 Task: Show the differences between two branches with word-level granularity.
Action: Mouse moved to (91, 124)
Screenshot: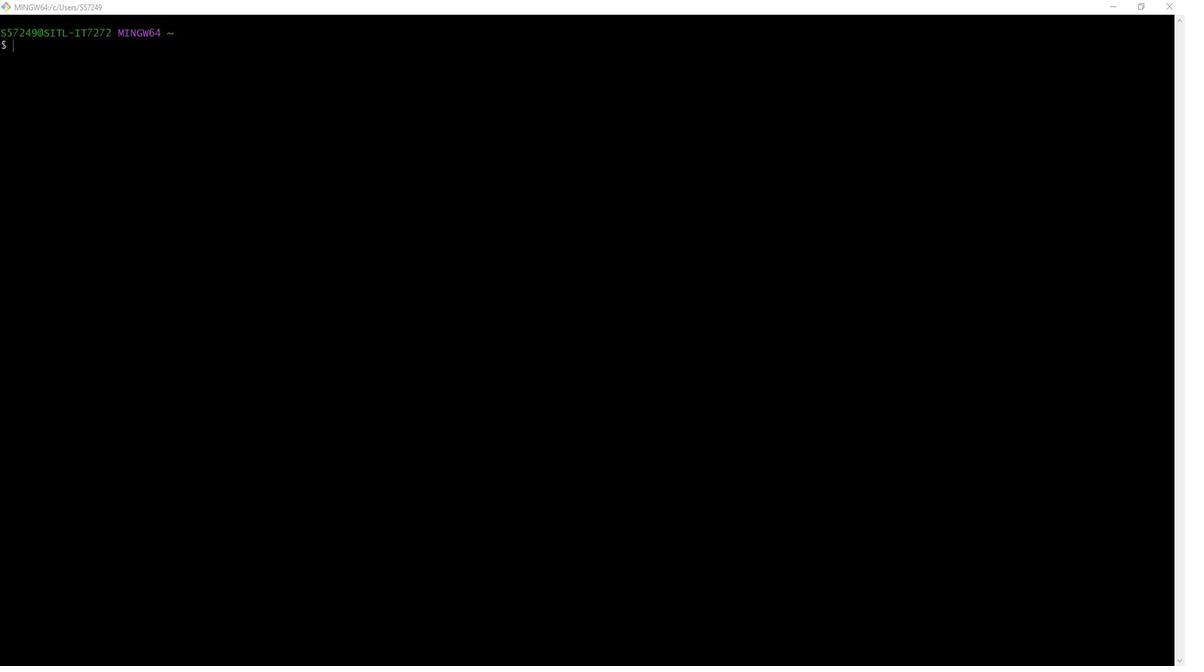 
Action: Mouse pressed left at (91, 124)
Screenshot: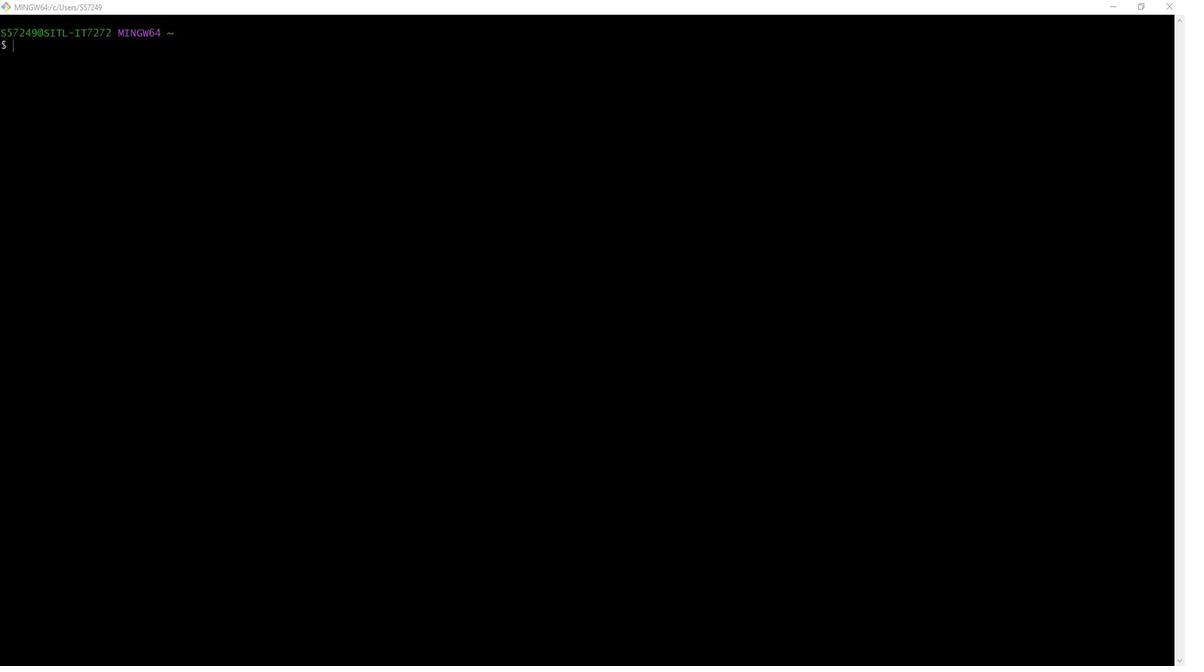 
Action: Mouse moved to (98, 80)
Screenshot: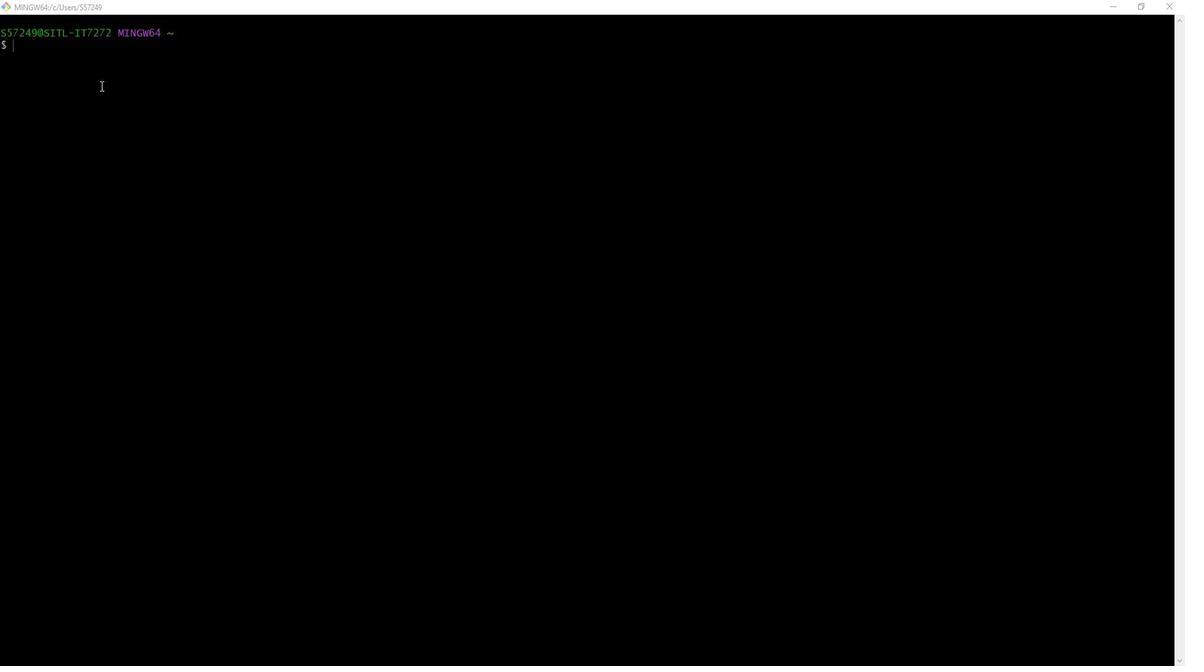 
Action: Mouse pressed left at (98, 80)
Screenshot: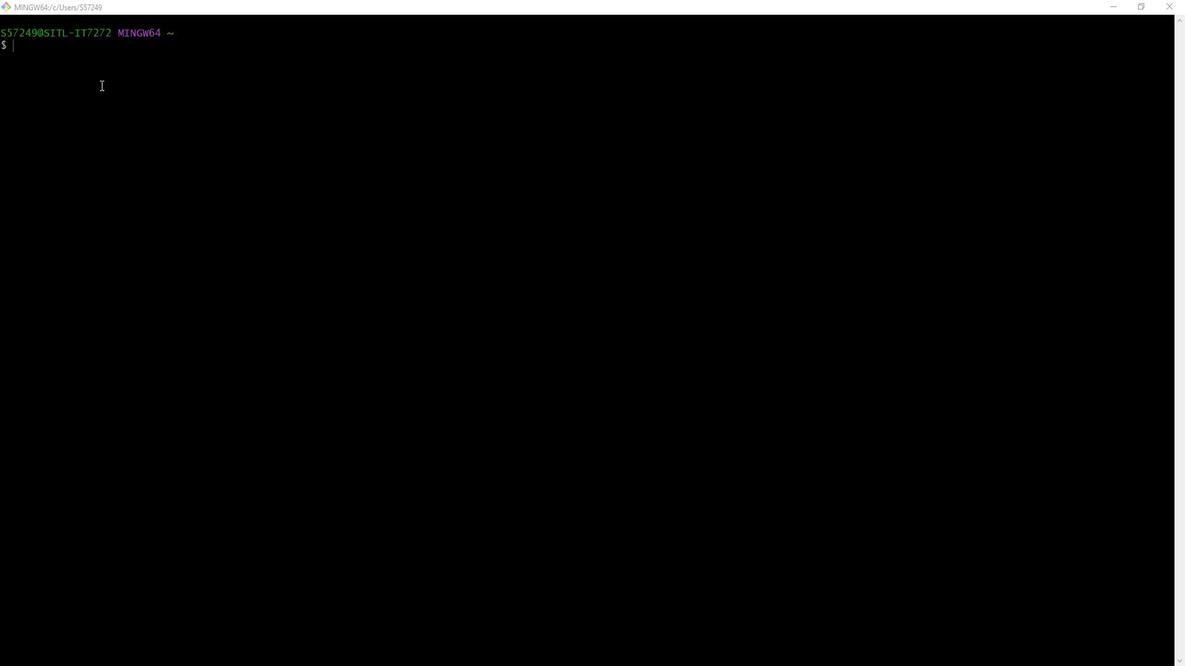 
Action: Key pressed ls<Key.enter>cd<Key.space><Key.shift>Git<Key.enter>ls<Key.enter>cd<Key.space><Key.shift>Bank-<Key.shift>Application<Key.enter>git<Key.space>log<Key.backspace><Key.backspace><Key.backspace>branch<Key.enter>git<Key.space>diff<Key.space>--color-words<Key.space>branch1<Key.space>branch2<Key.enter>git<Key.space>diff<Key.space>--color-words<Key.space>branch2<Key.space>branch1<Key.enter>
Screenshot: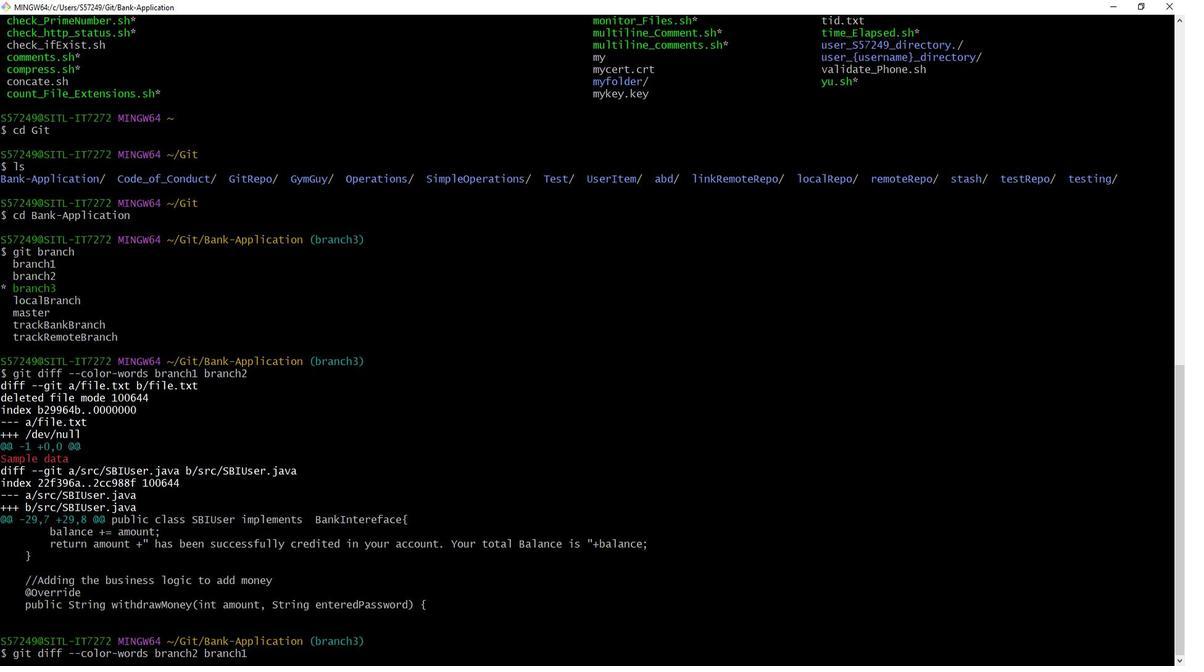 
Action: Mouse moved to (79, 171)
Screenshot: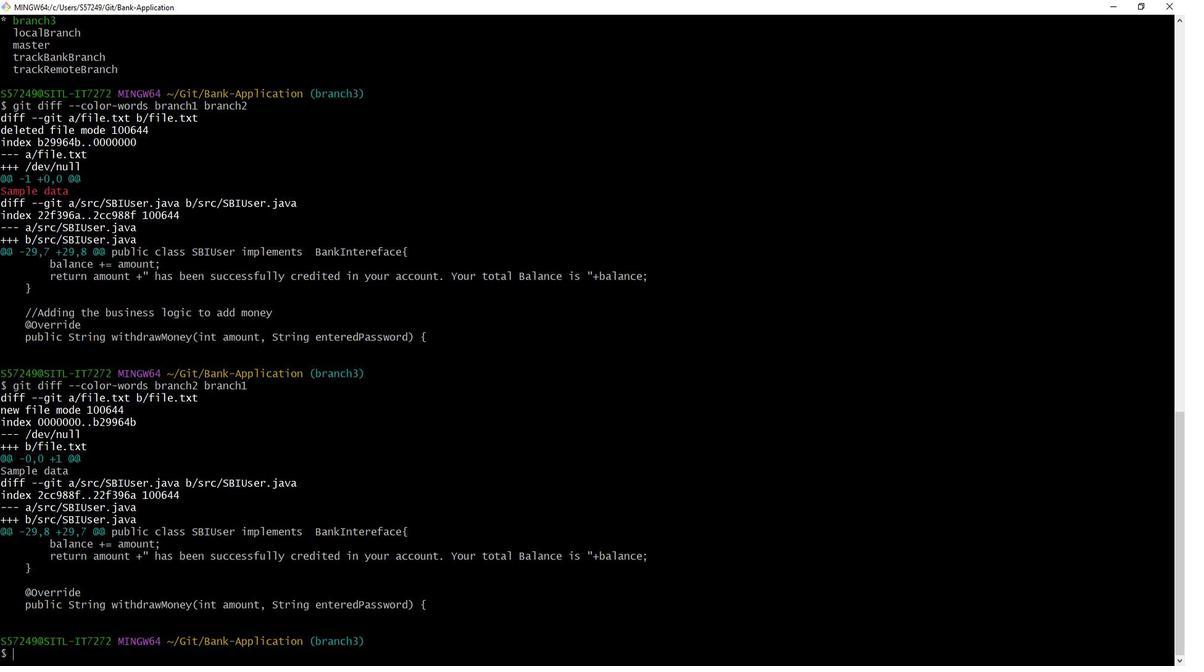
Action: Mouse pressed left at (79, 171)
Screenshot: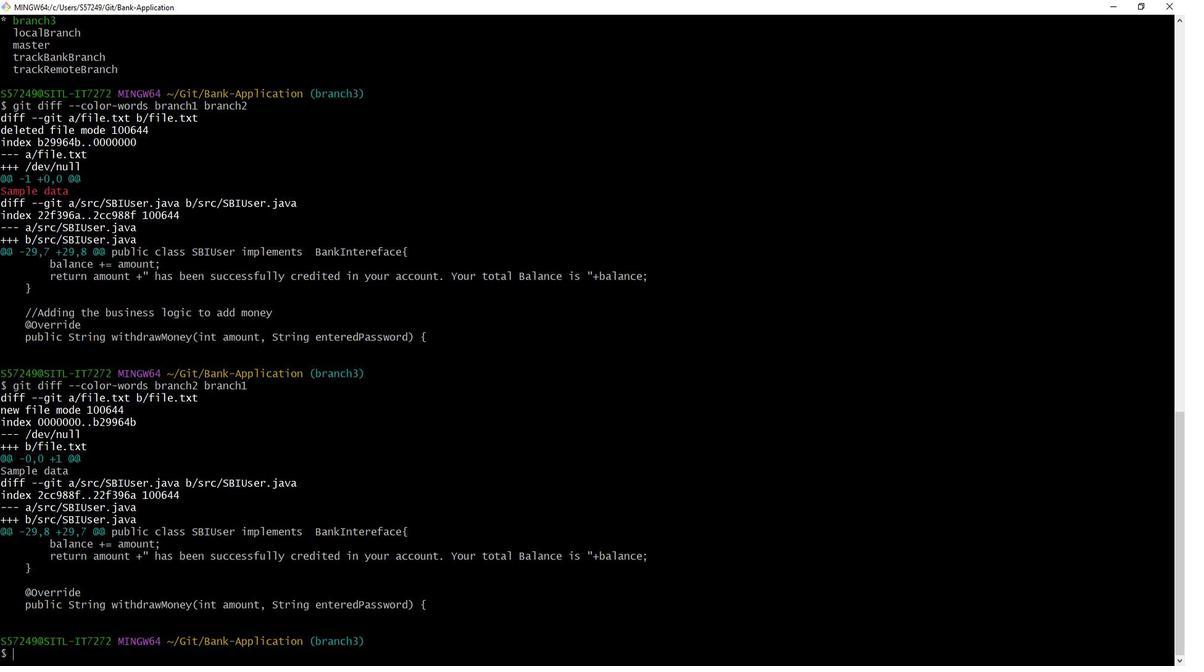 
Action: Mouse moved to (80, 165)
Screenshot: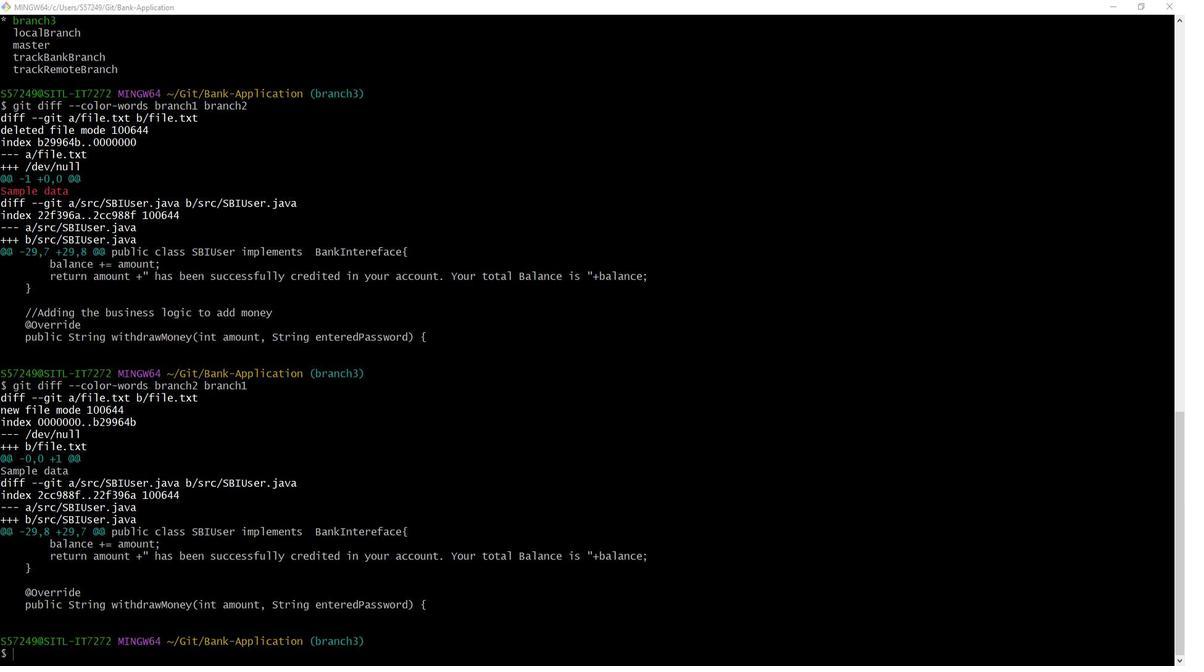 
Action: Mouse pressed left at (80, 165)
Screenshot: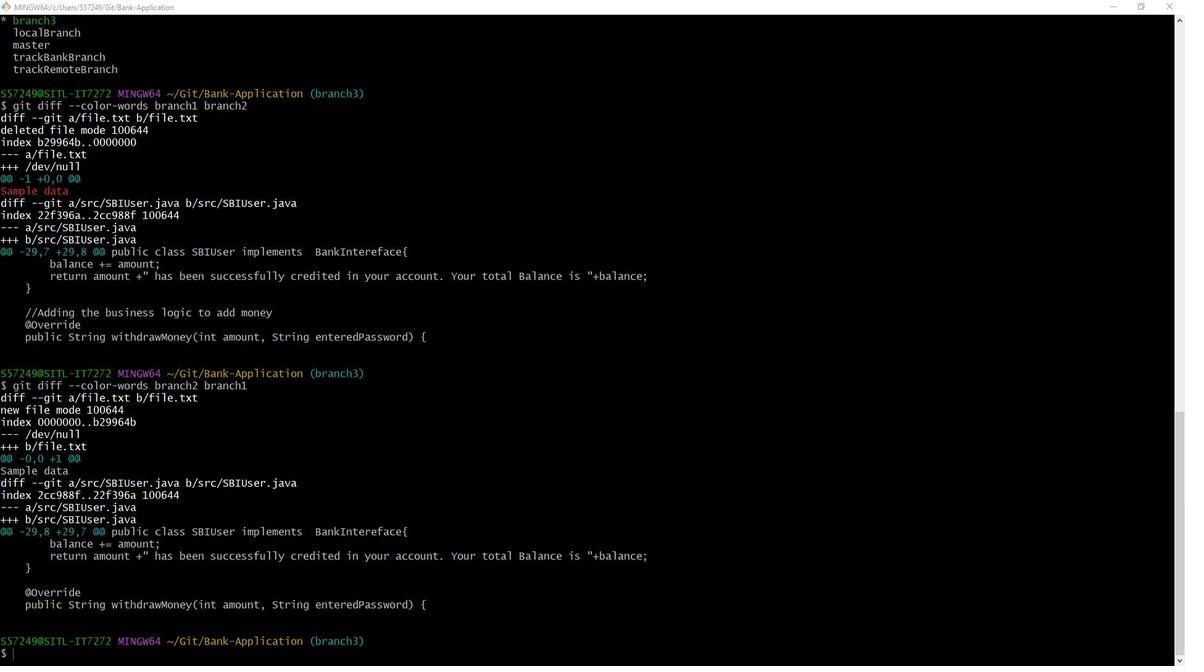 
Action: Mouse moved to (82, 137)
Screenshot: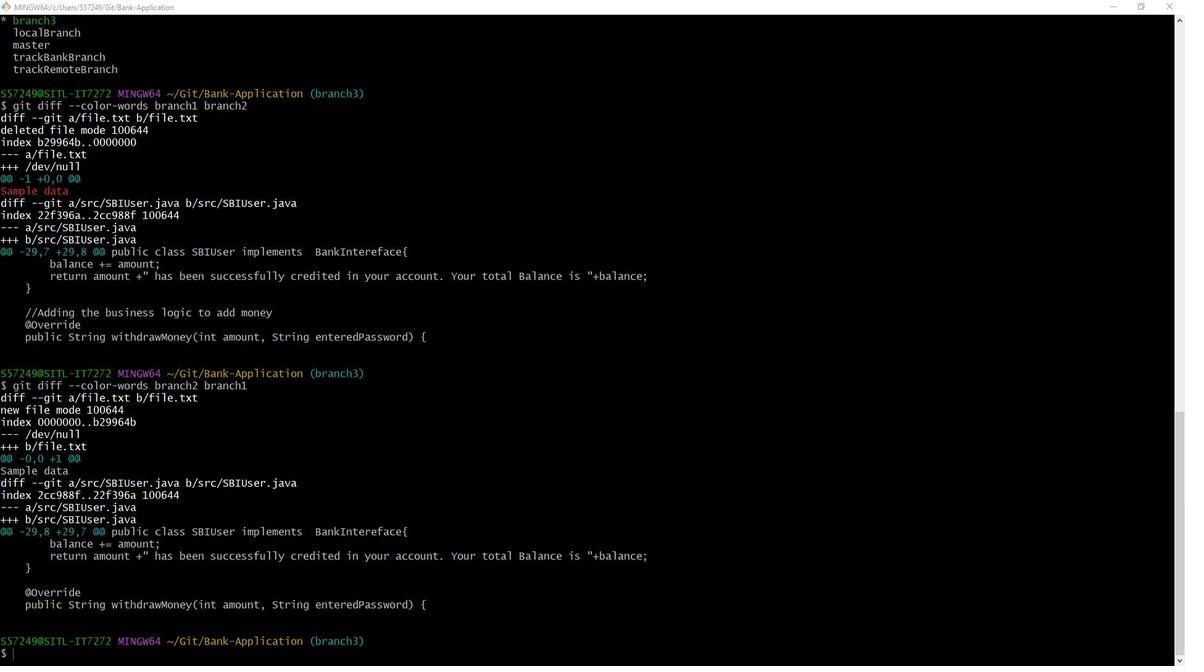 
Action: Mouse pressed left at (82, 137)
Screenshot: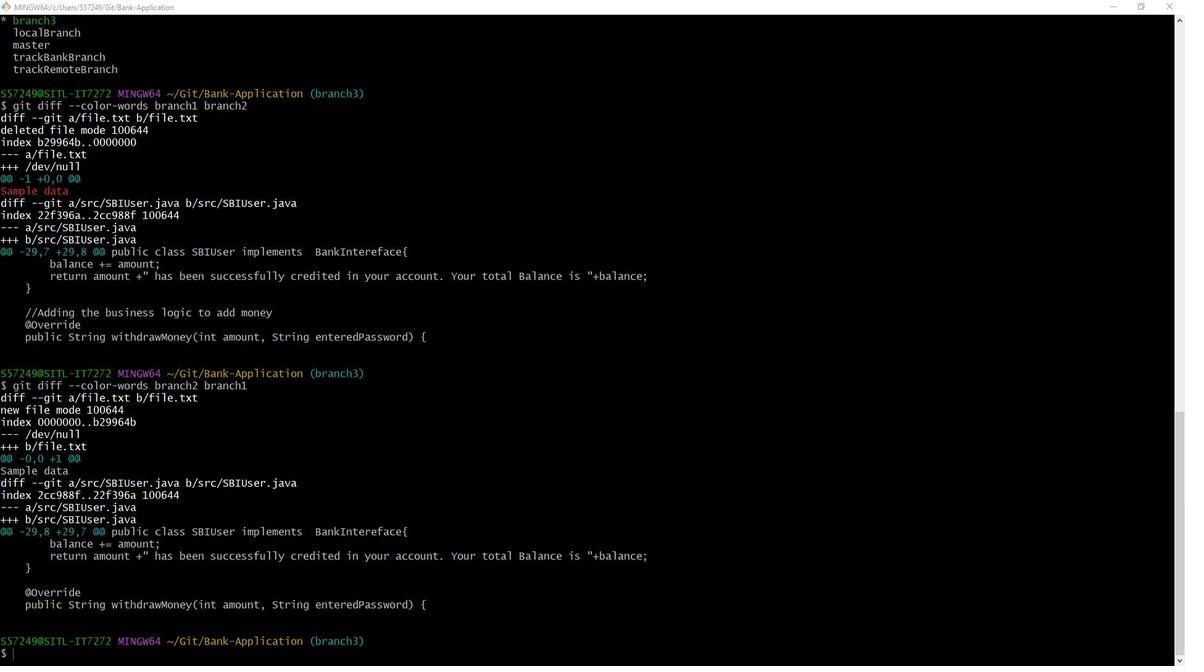 
